 Task: Check deleted repositories of the organization "ryshabh2k".
Action: Mouse moved to (1365, 135)
Screenshot: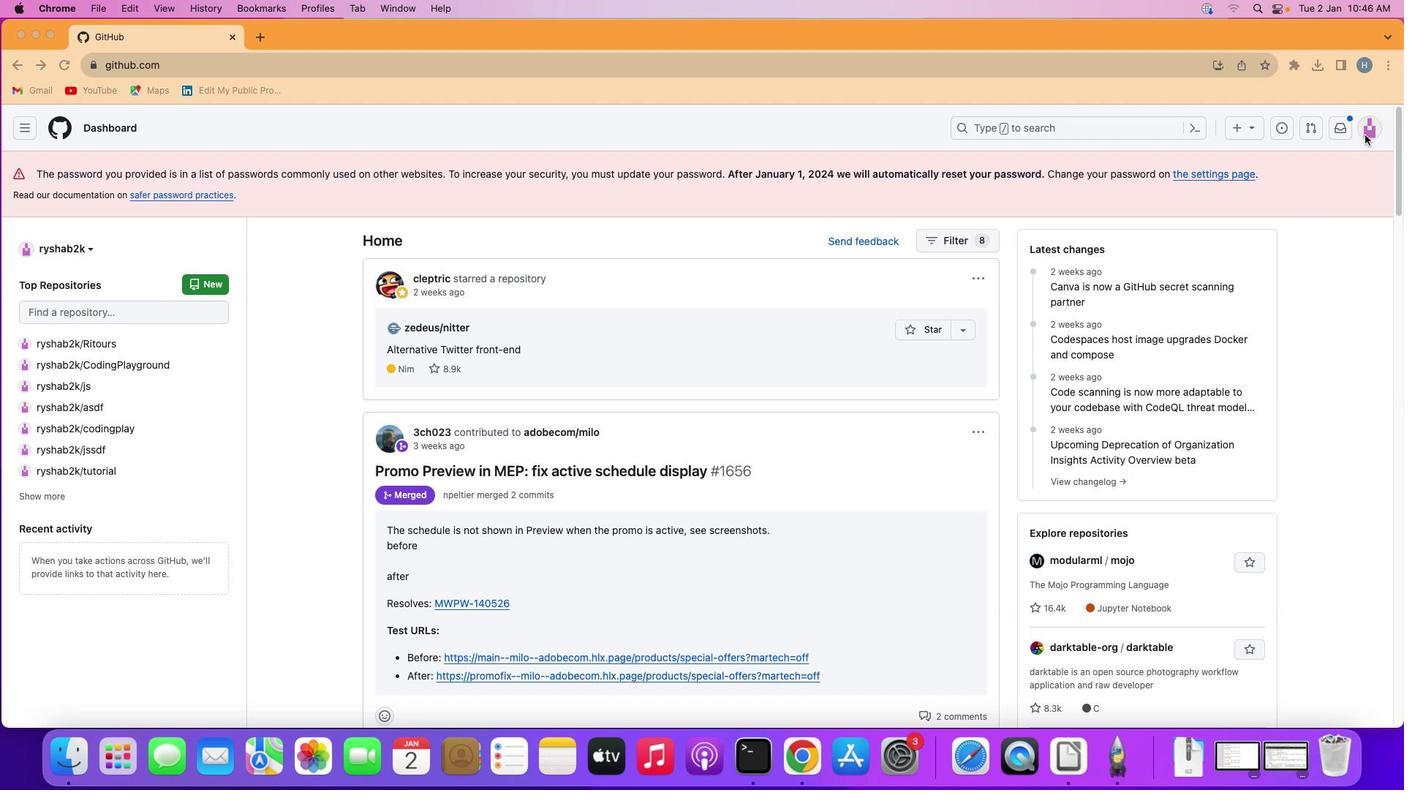 
Action: Mouse pressed left at (1365, 135)
Screenshot: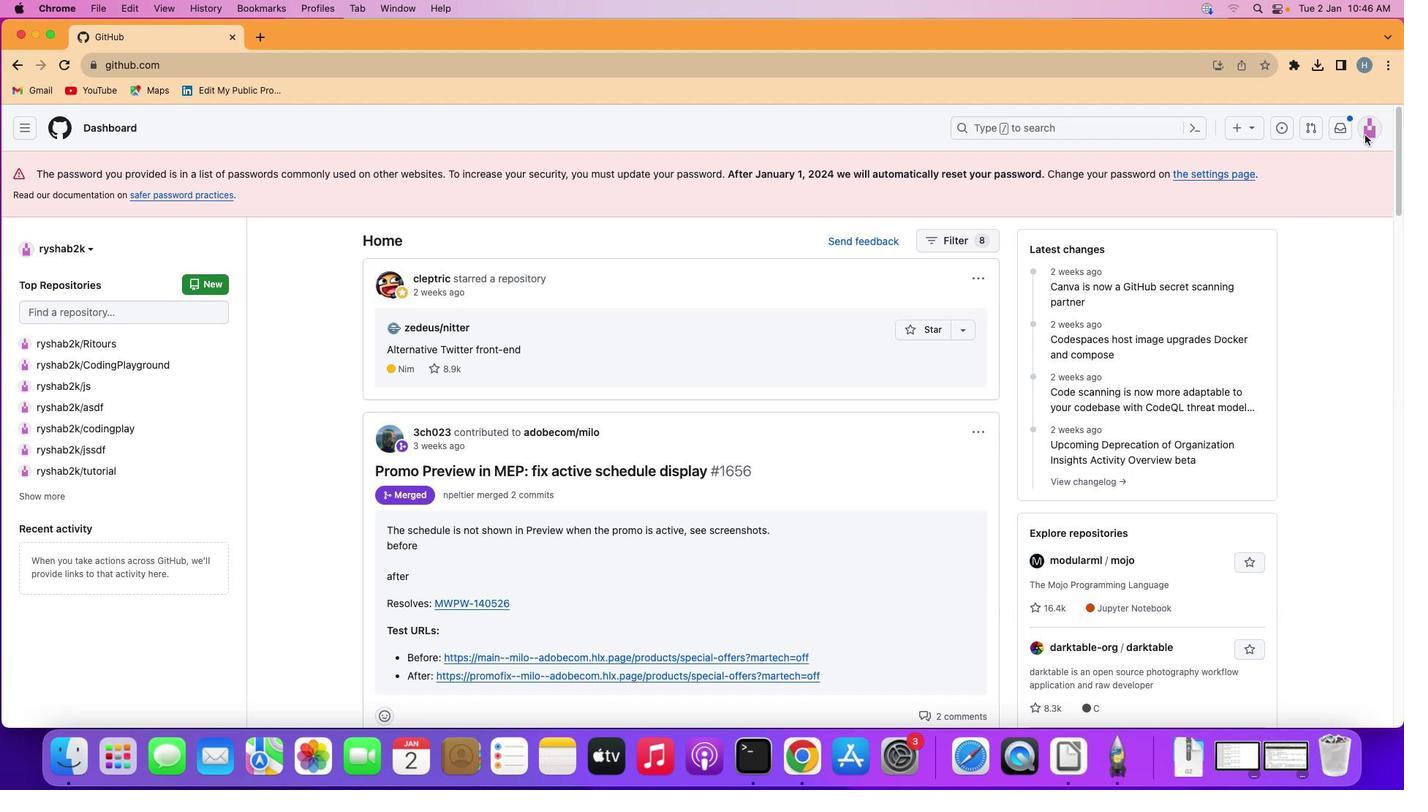 
Action: Mouse moved to (1370, 127)
Screenshot: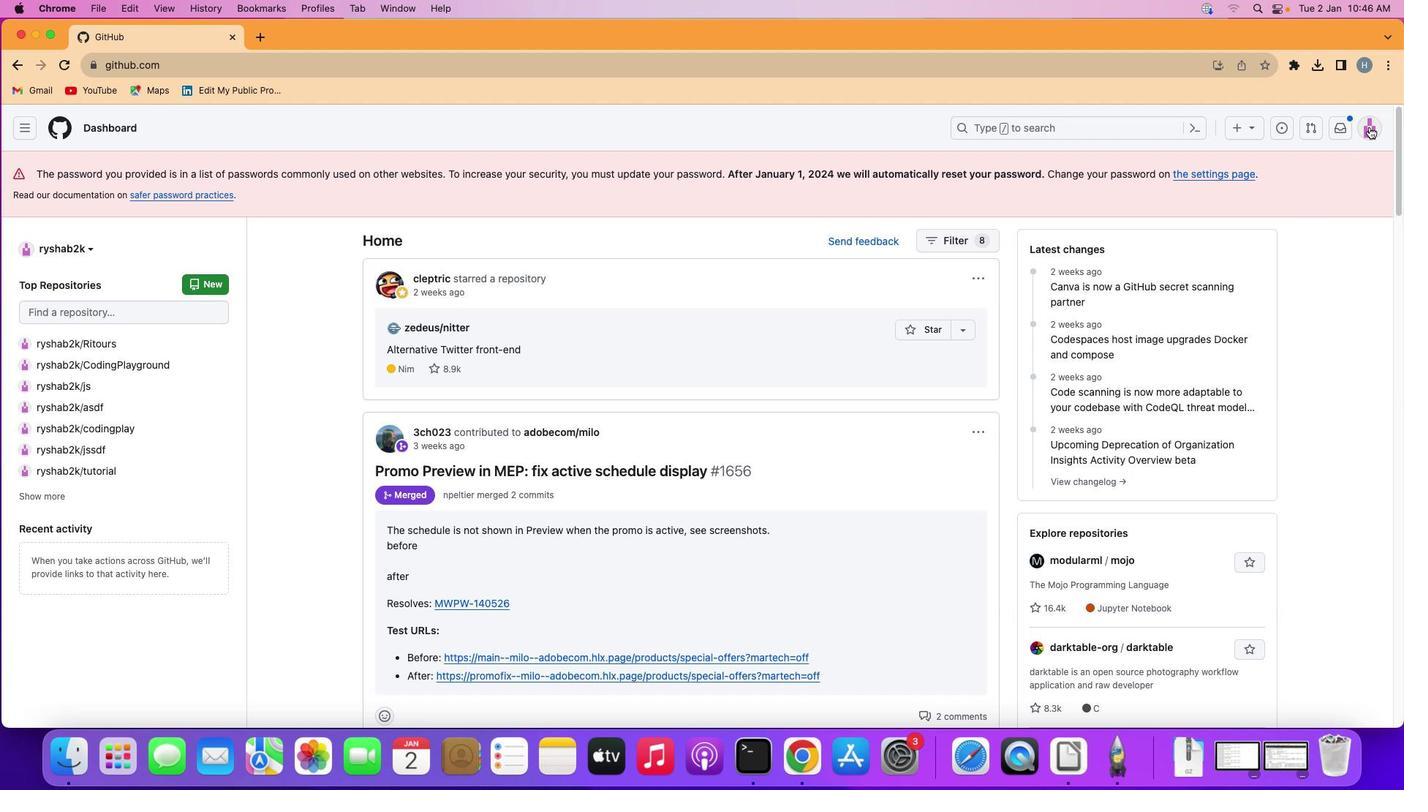 
Action: Mouse pressed left at (1370, 127)
Screenshot: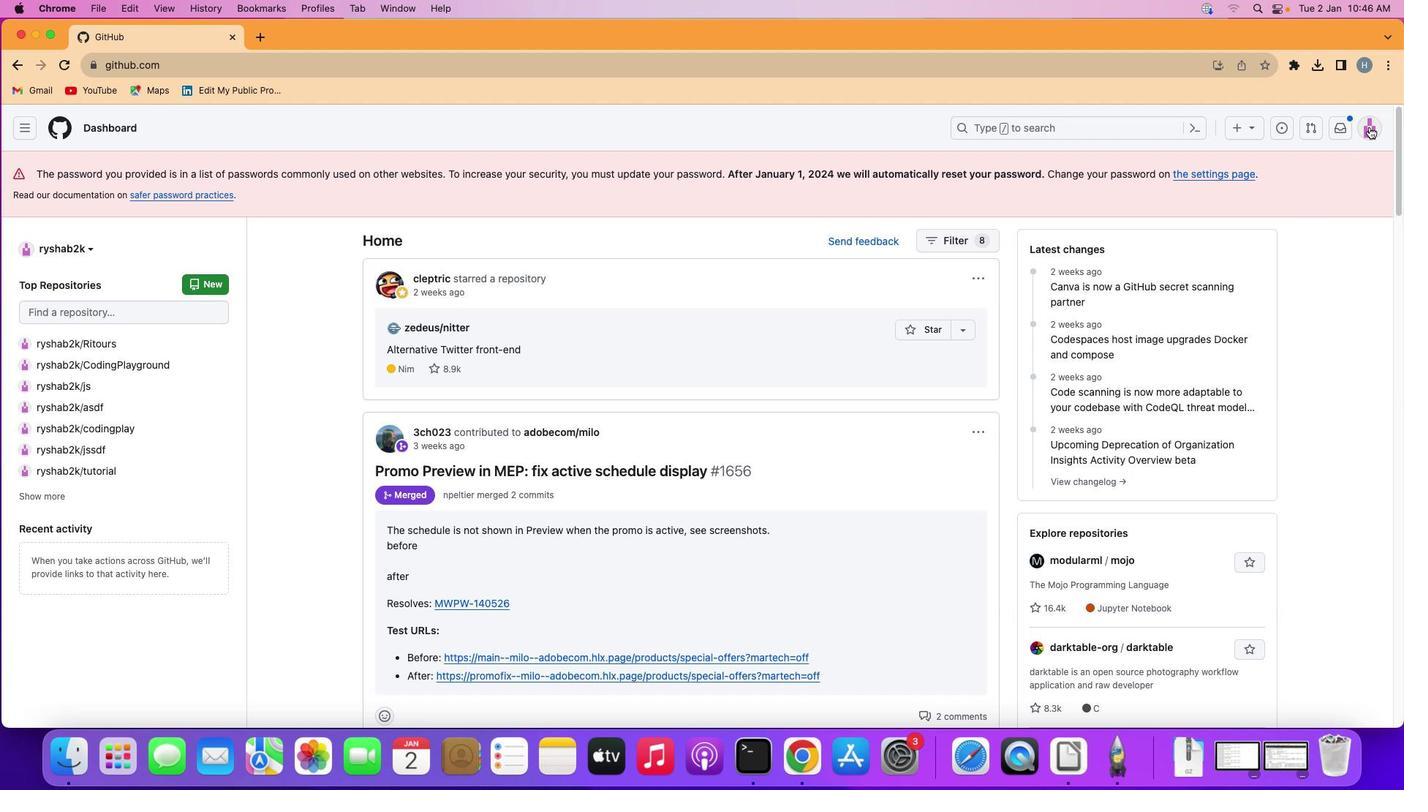 
Action: Mouse moved to (1294, 307)
Screenshot: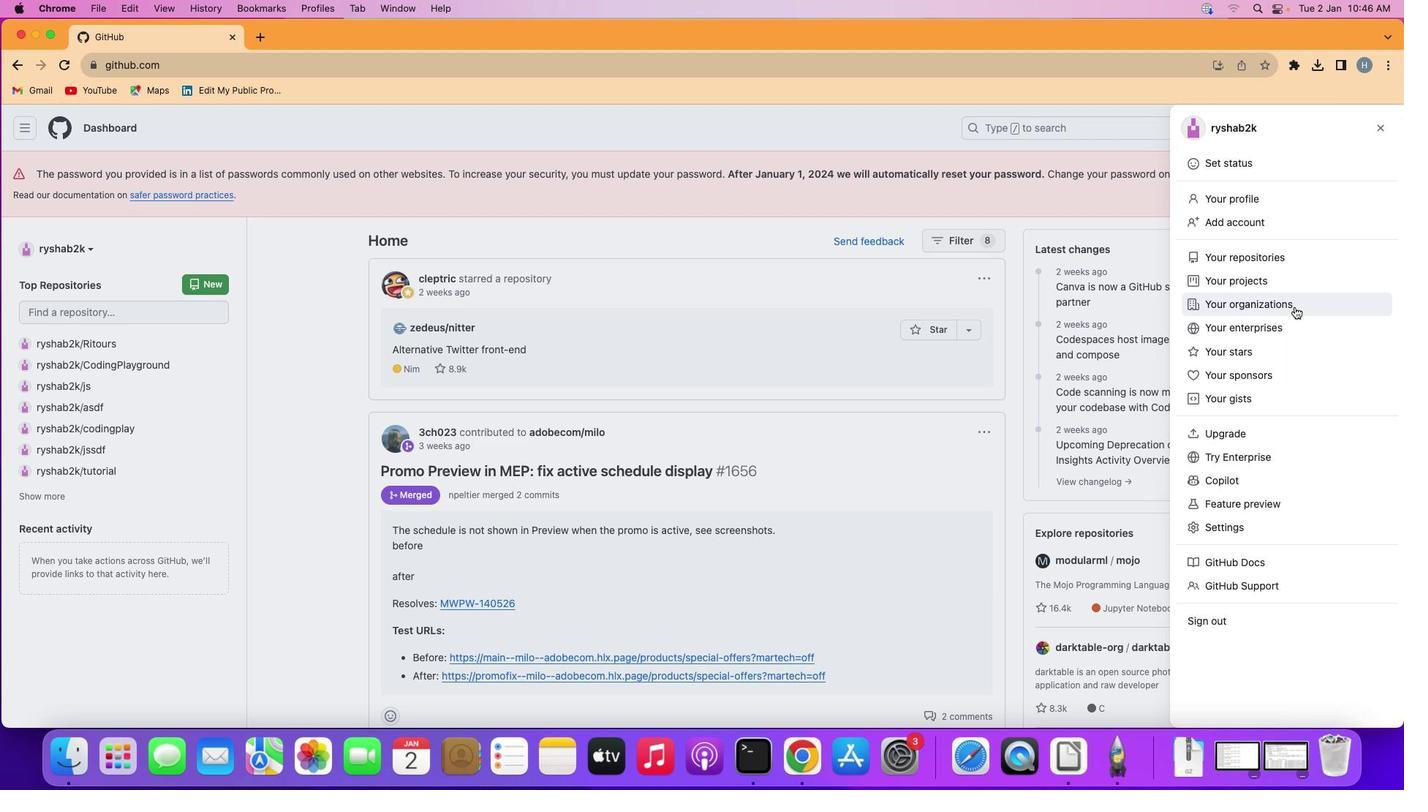 
Action: Mouse pressed left at (1294, 307)
Screenshot: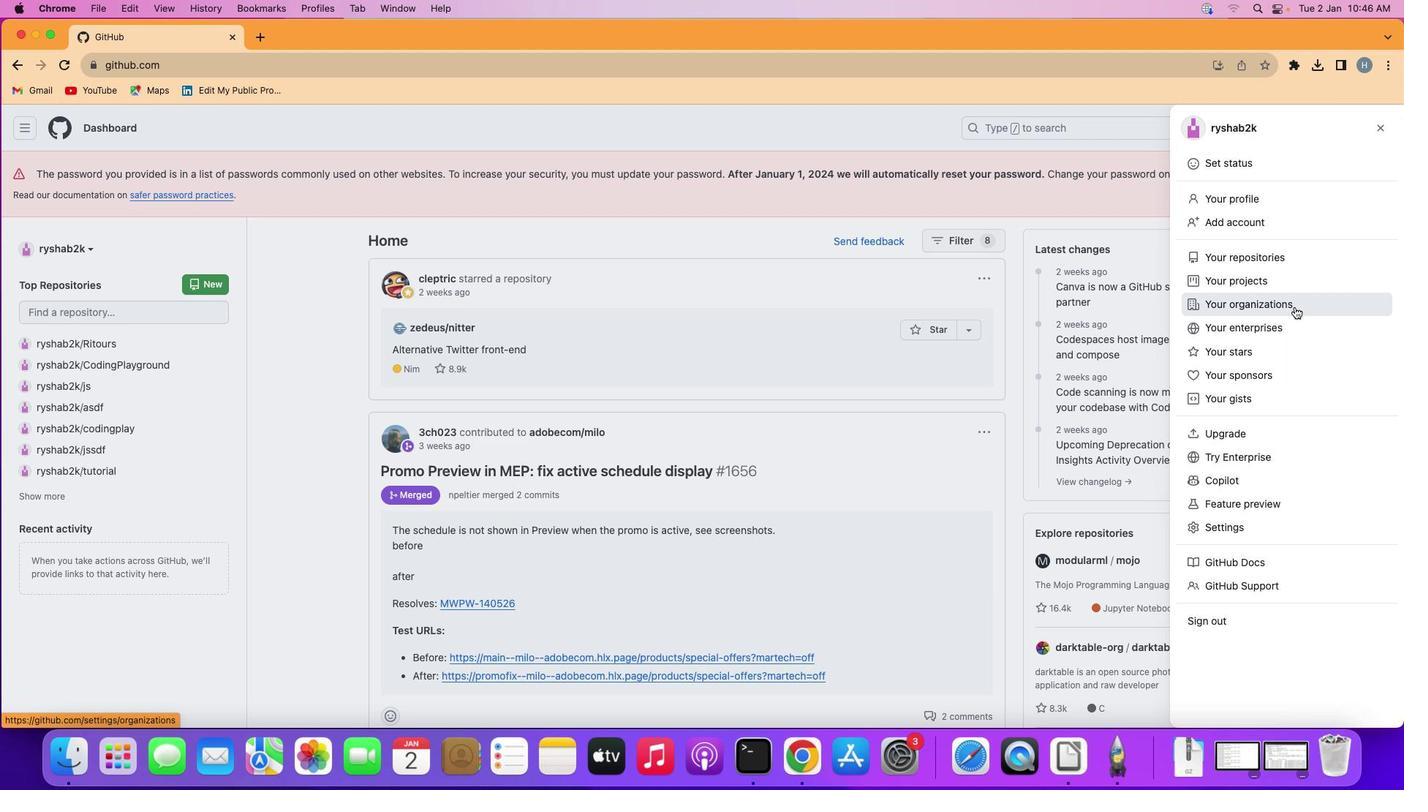 
Action: Mouse moved to (1066, 351)
Screenshot: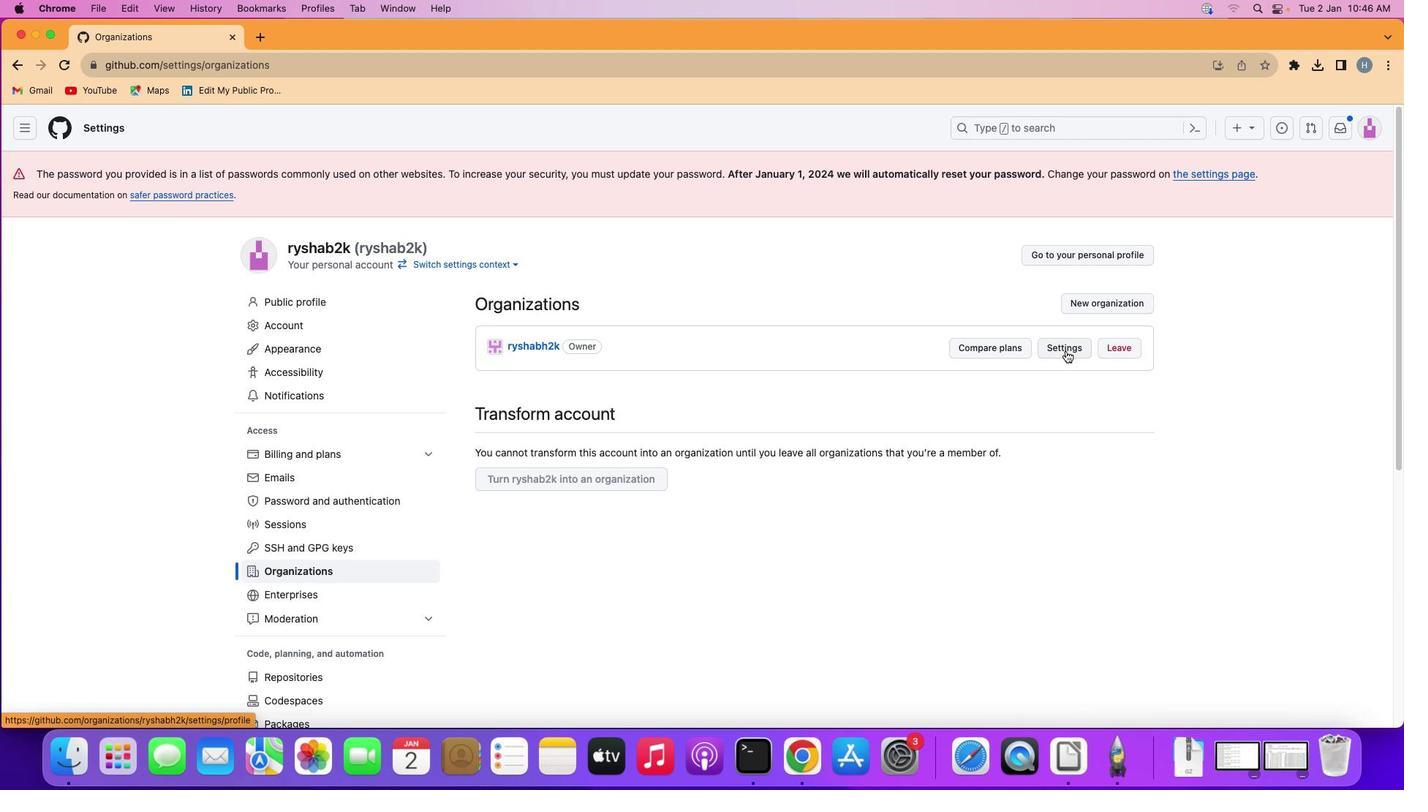
Action: Mouse pressed left at (1066, 351)
Screenshot: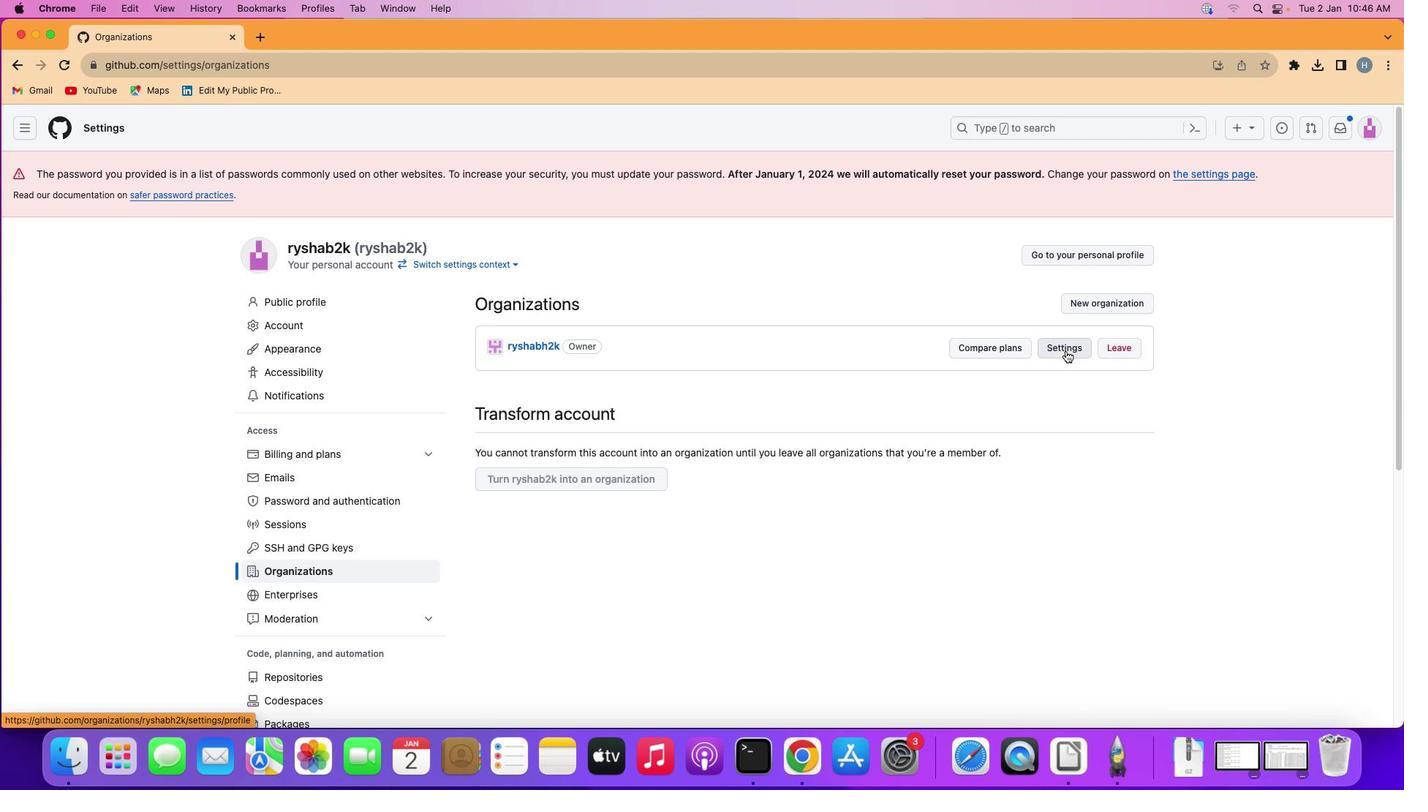 
Action: Mouse moved to (455, 611)
Screenshot: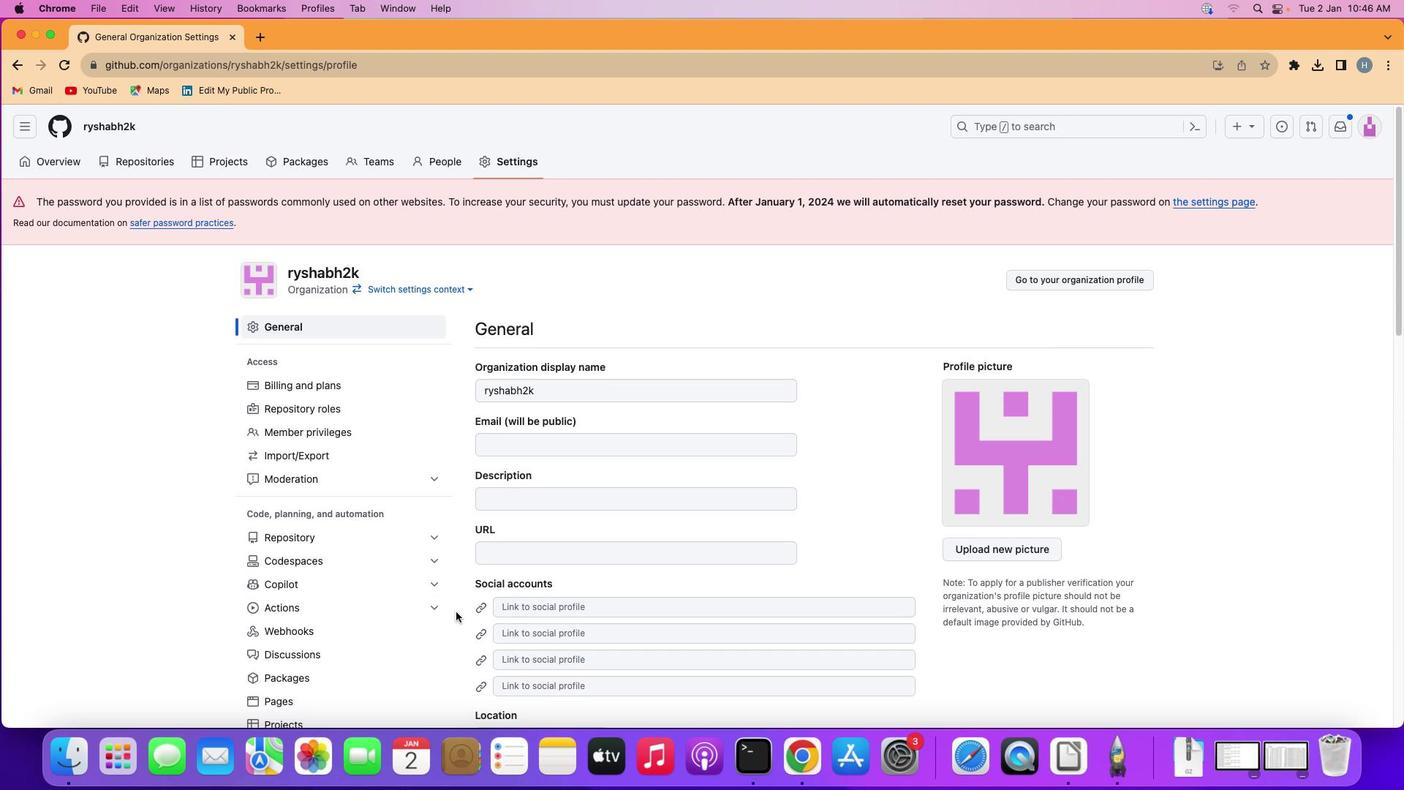 
Action: Mouse scrolled (455, 611) with delta (0, 0)
Screenshot: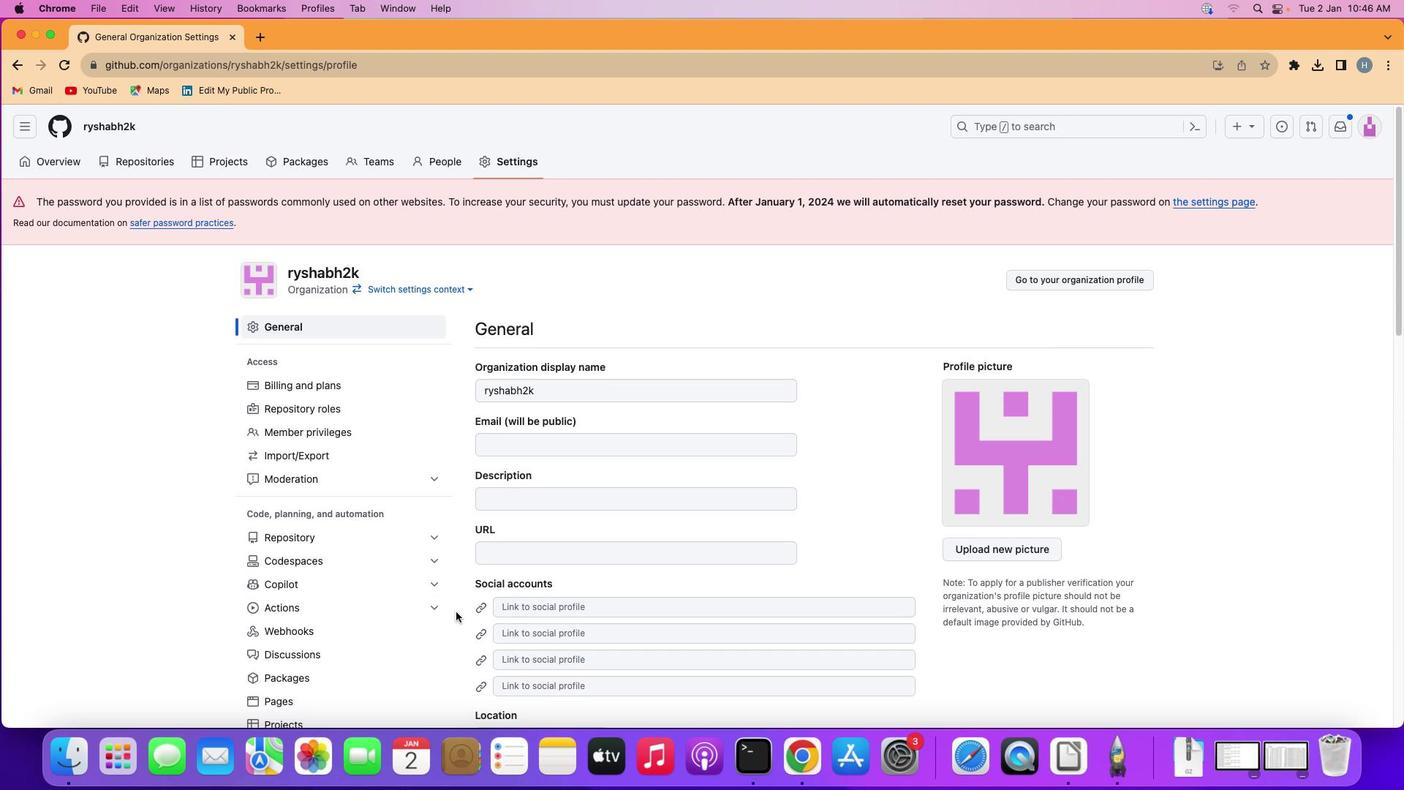
Action: Mouse moved to (456, 611)
Screenshot: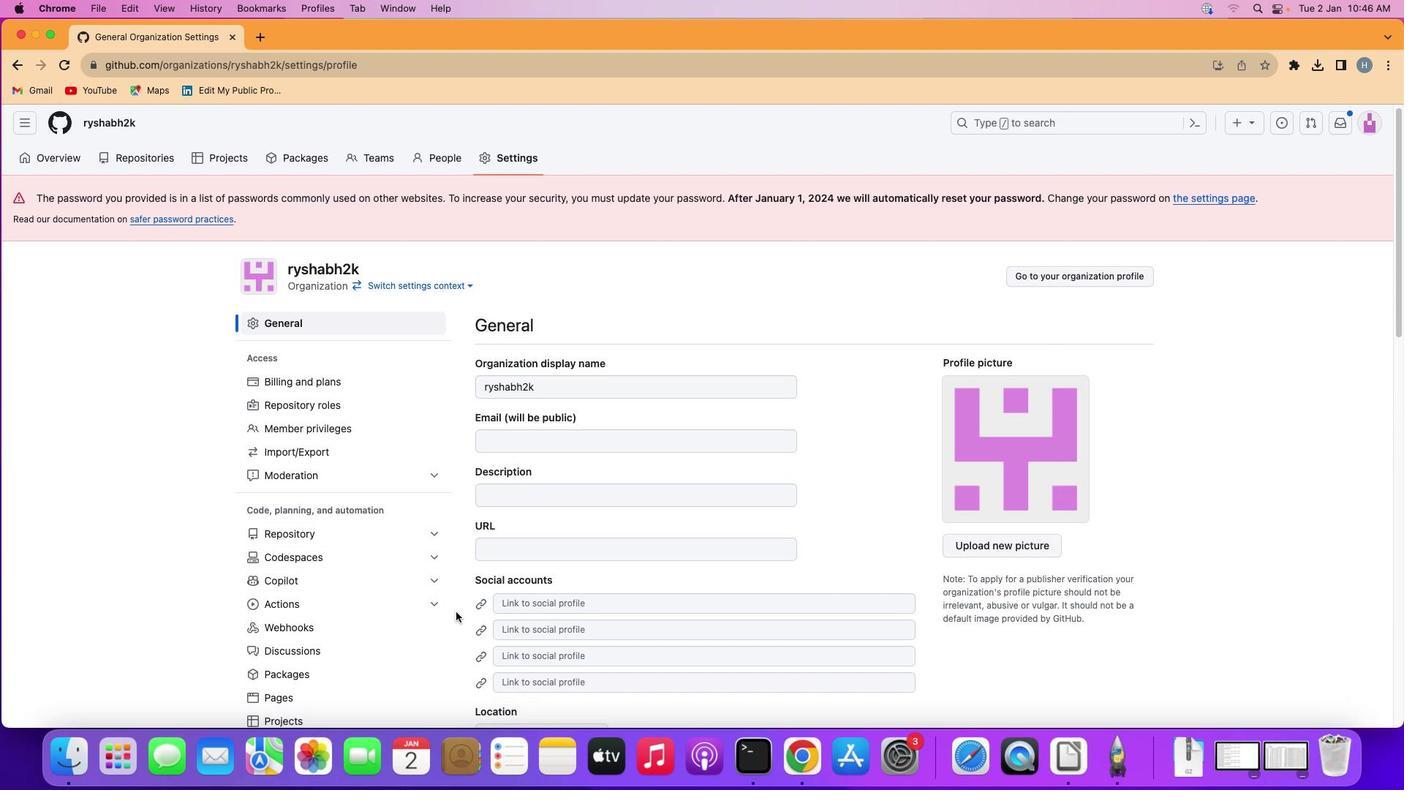 
Action: Mouse scrolled (456, 611) with delta (0, 0)
Screenshot: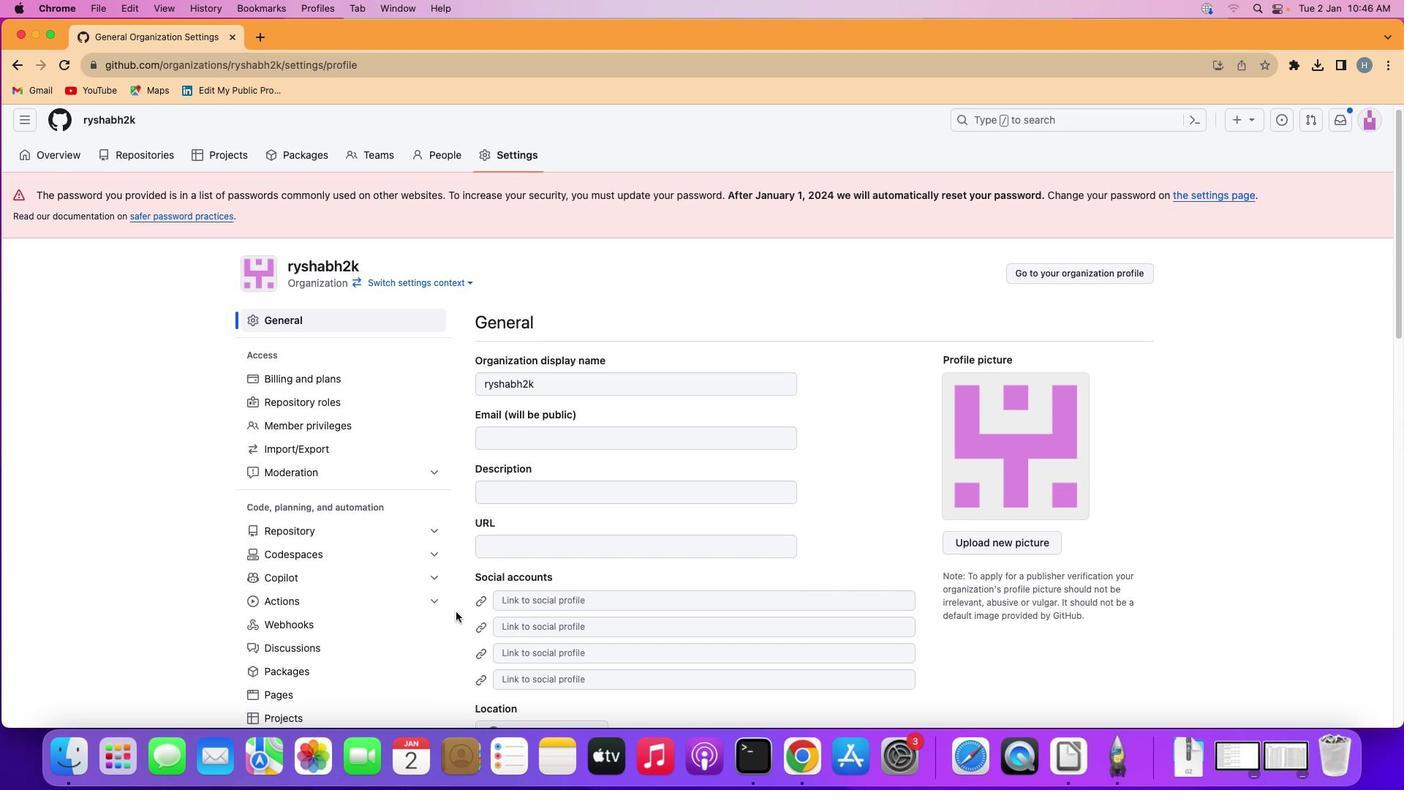 
Action: Mouse moved to (457, 611)
Screenshot: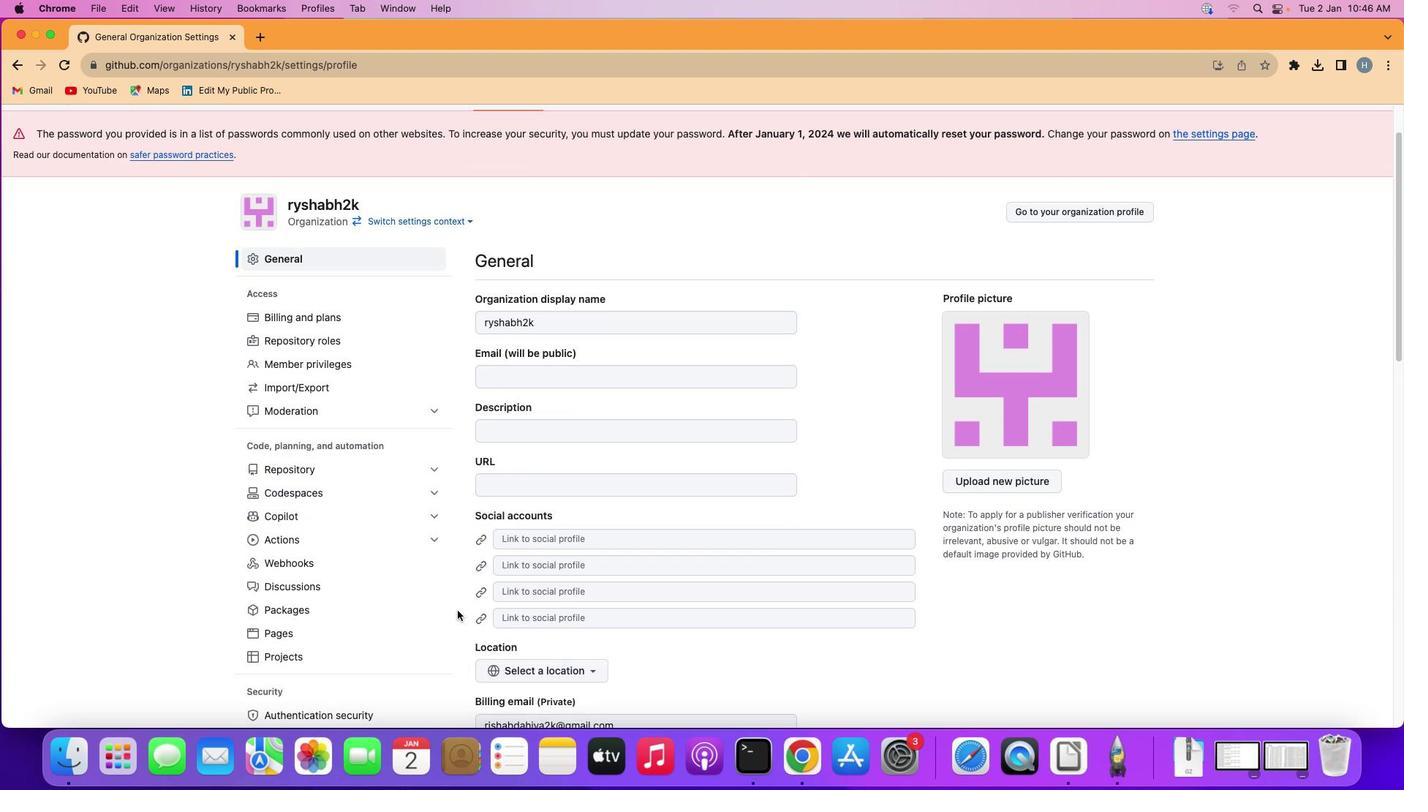 
Action: Mouse scrolled (457, 611) with delta (0, 0)
Screenshot: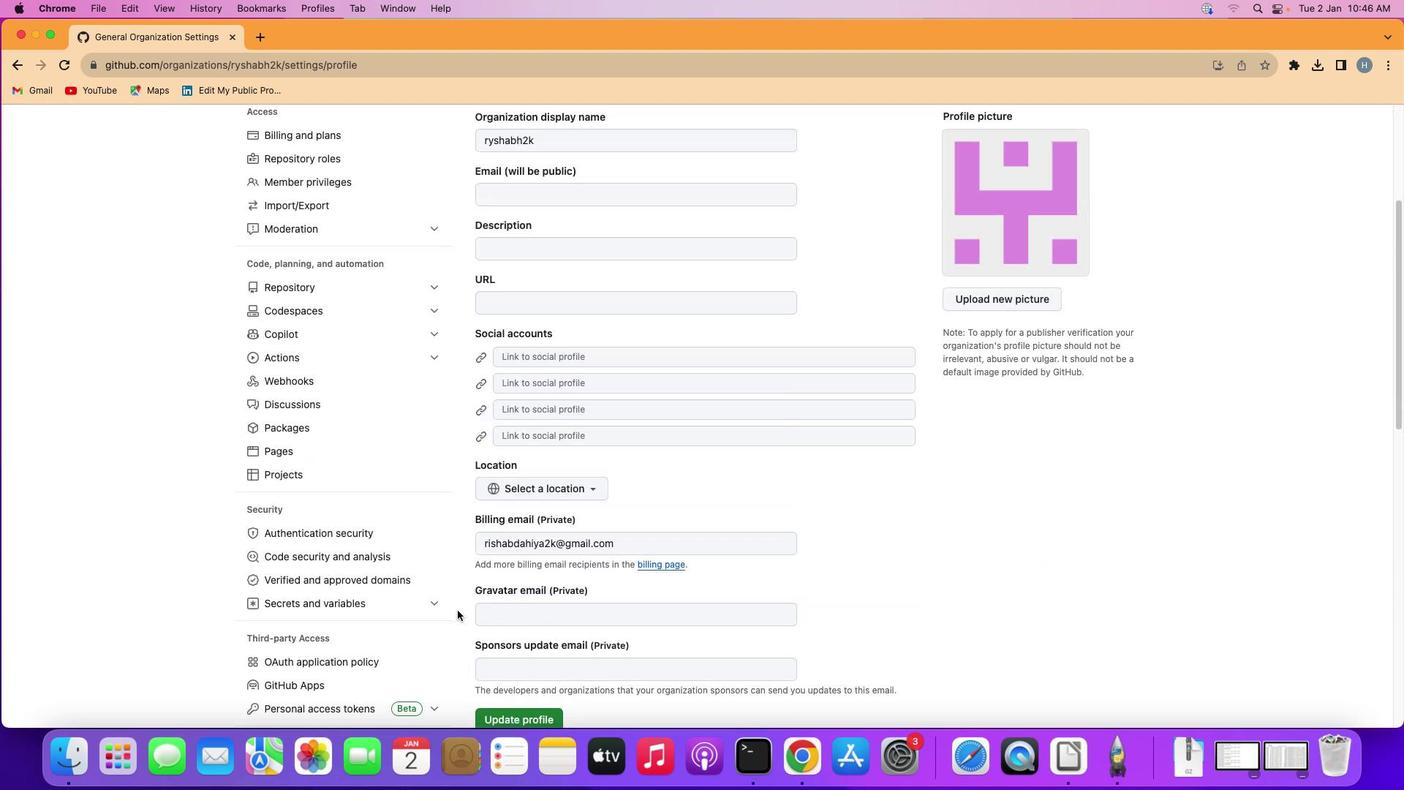 
Action: Mouse scrolled (457, 611) with delta (0, -2)
Screenshot: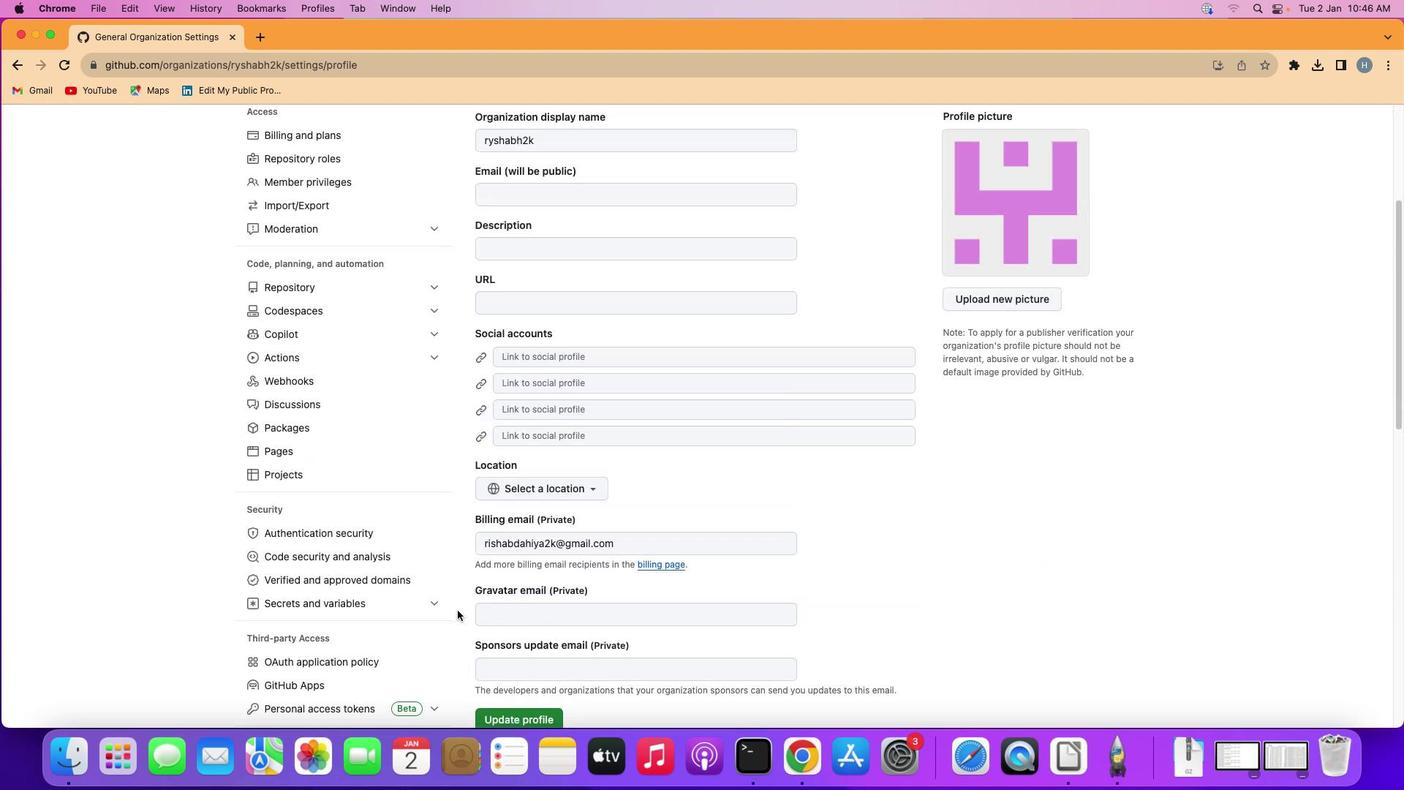 
Action: Mouse scrolled (457, 611) with delta (0, -2)
Screenshot: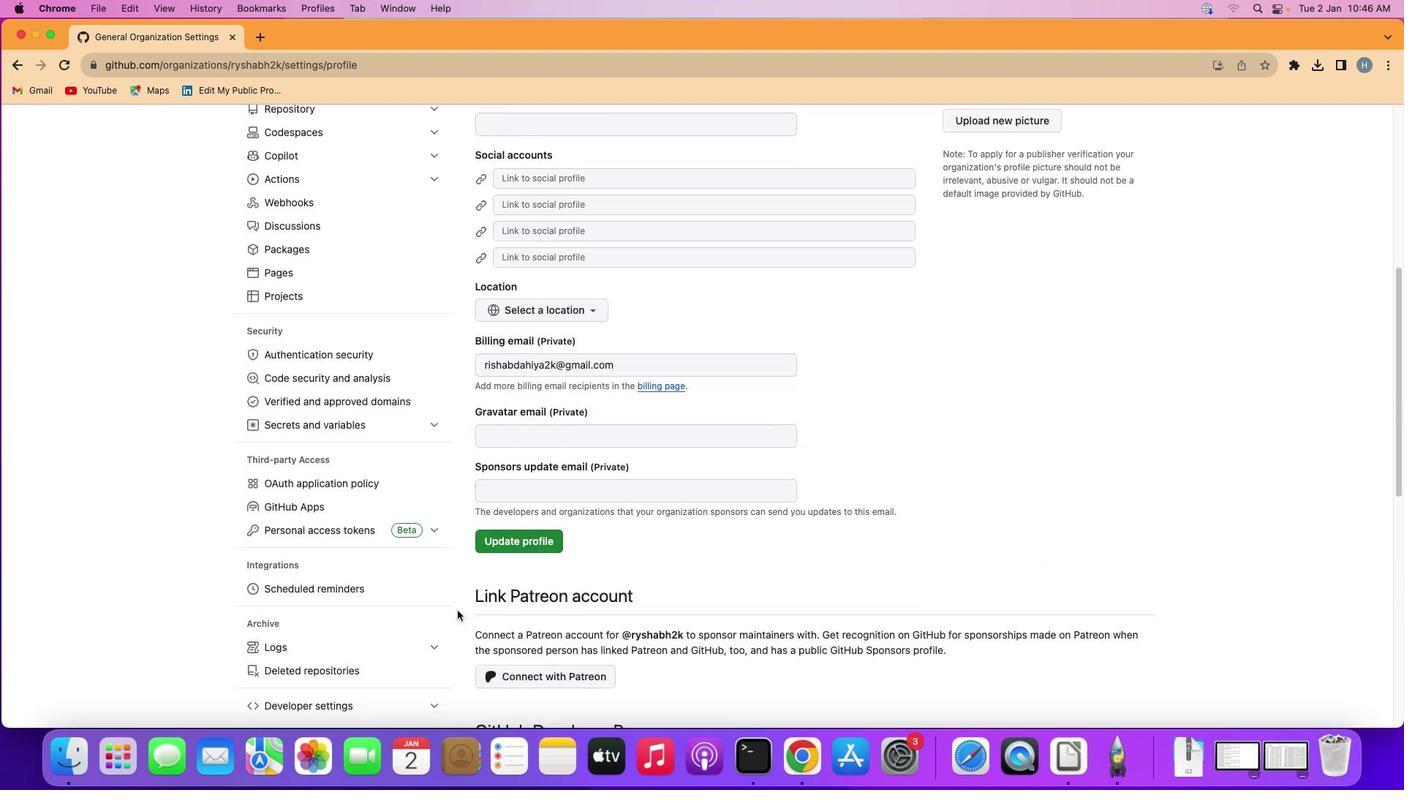
Action: Mouse scrolled (457, 611) with delta (0, -4)
Screenshot: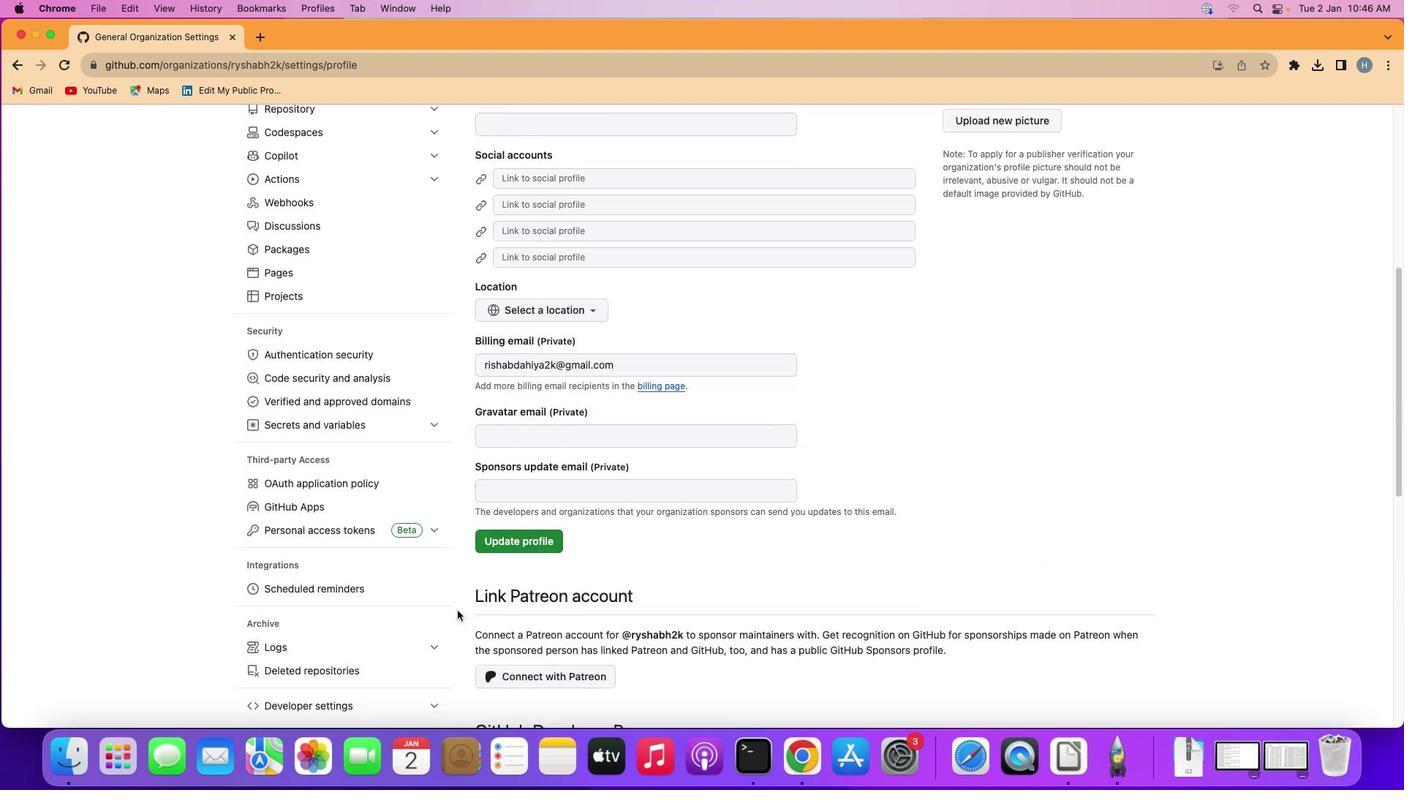 
Action: Mouse moved to (457, 610)
Screenshot: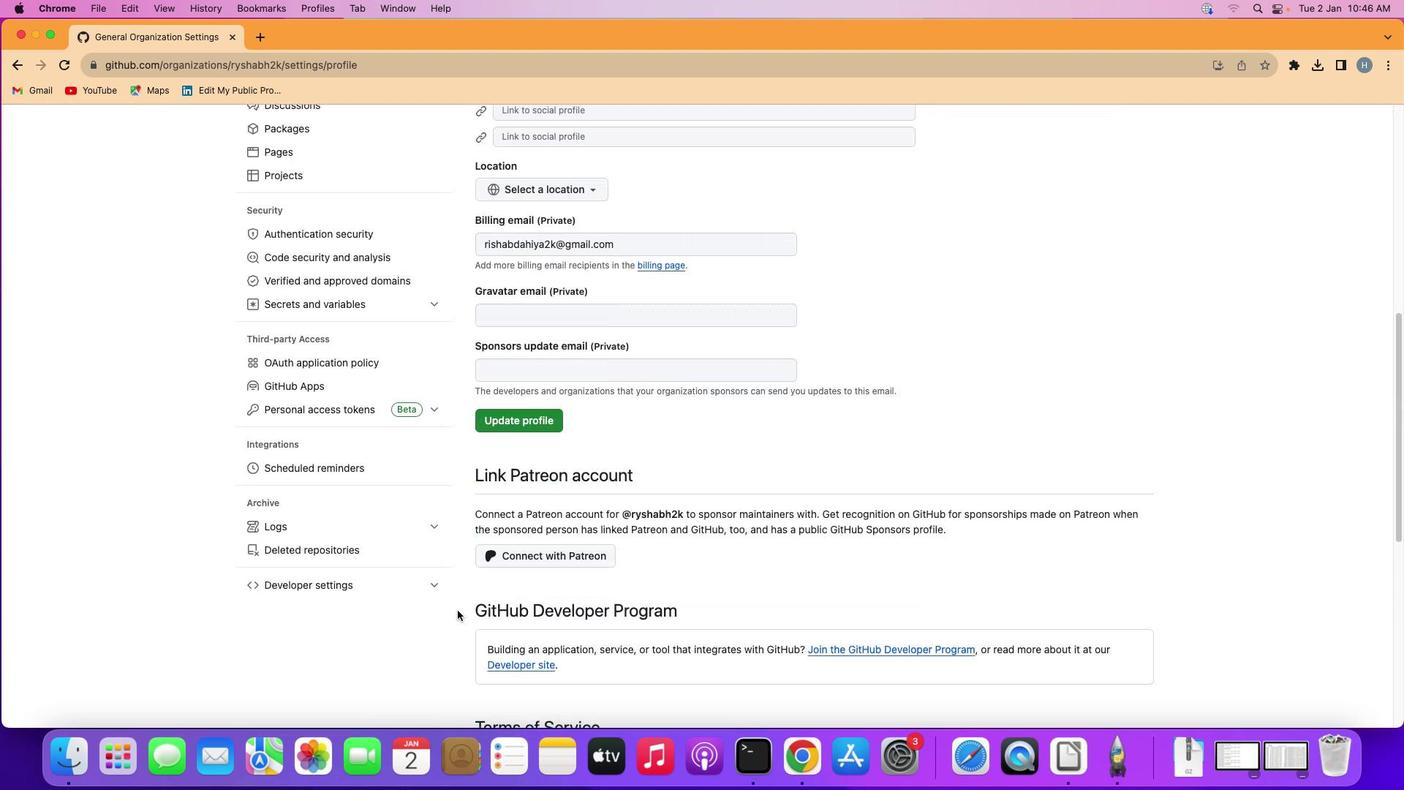 
Action: Mouse scrolled (457, 610) with delta (0, -4)
Screenshot: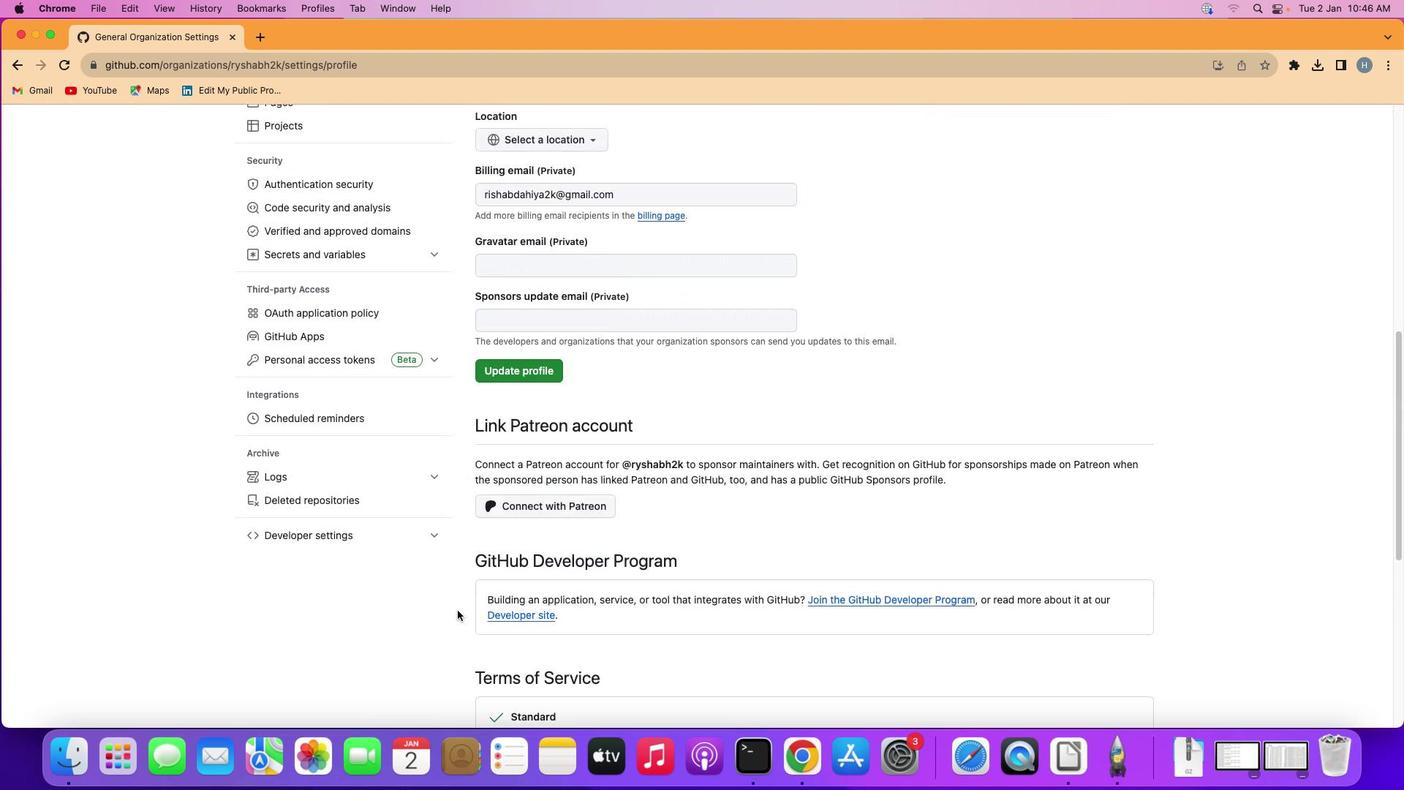 
Action: Mouse moved to (457, 608)
Screenshot: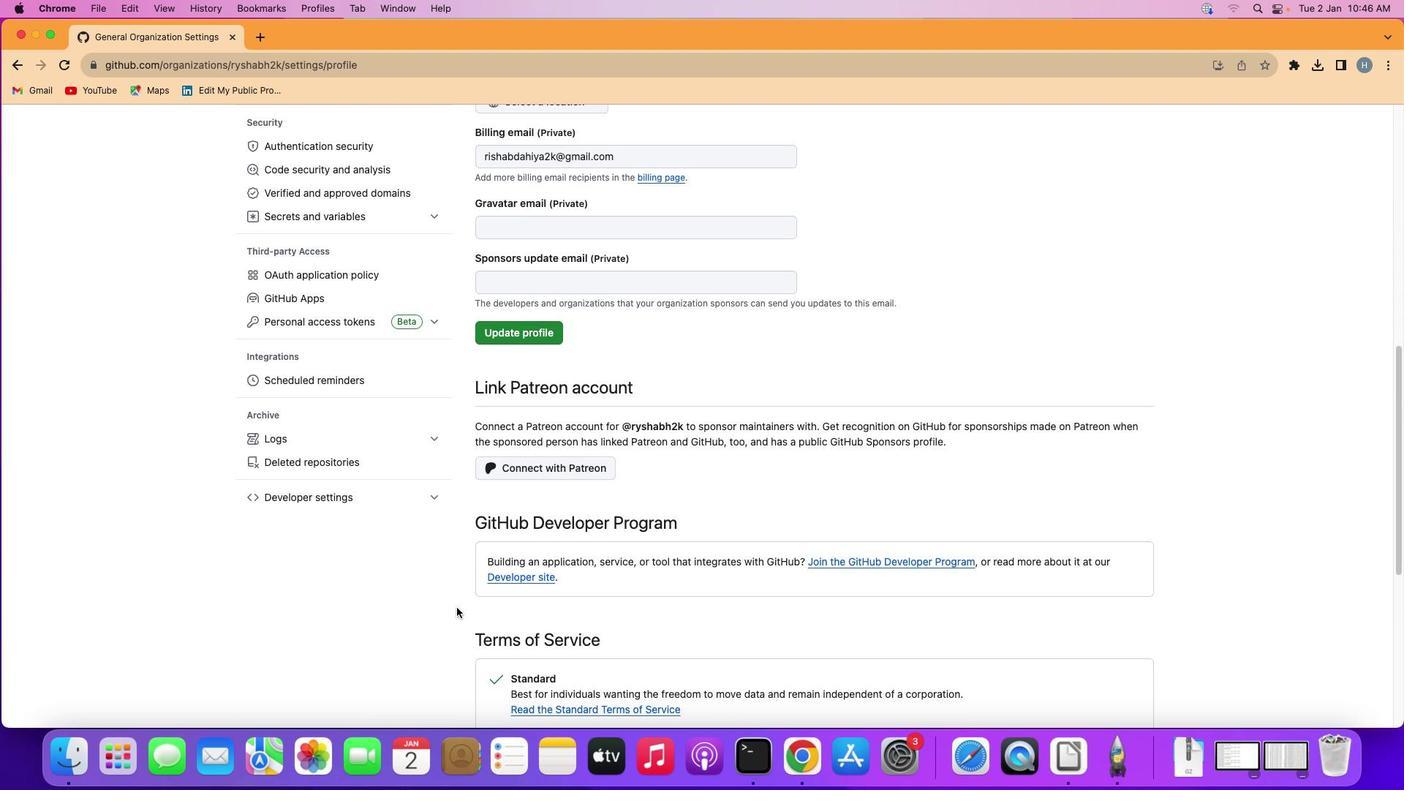 
Action: Mouse scrolled (457, 608) with delta (0, 0)
Screenshot: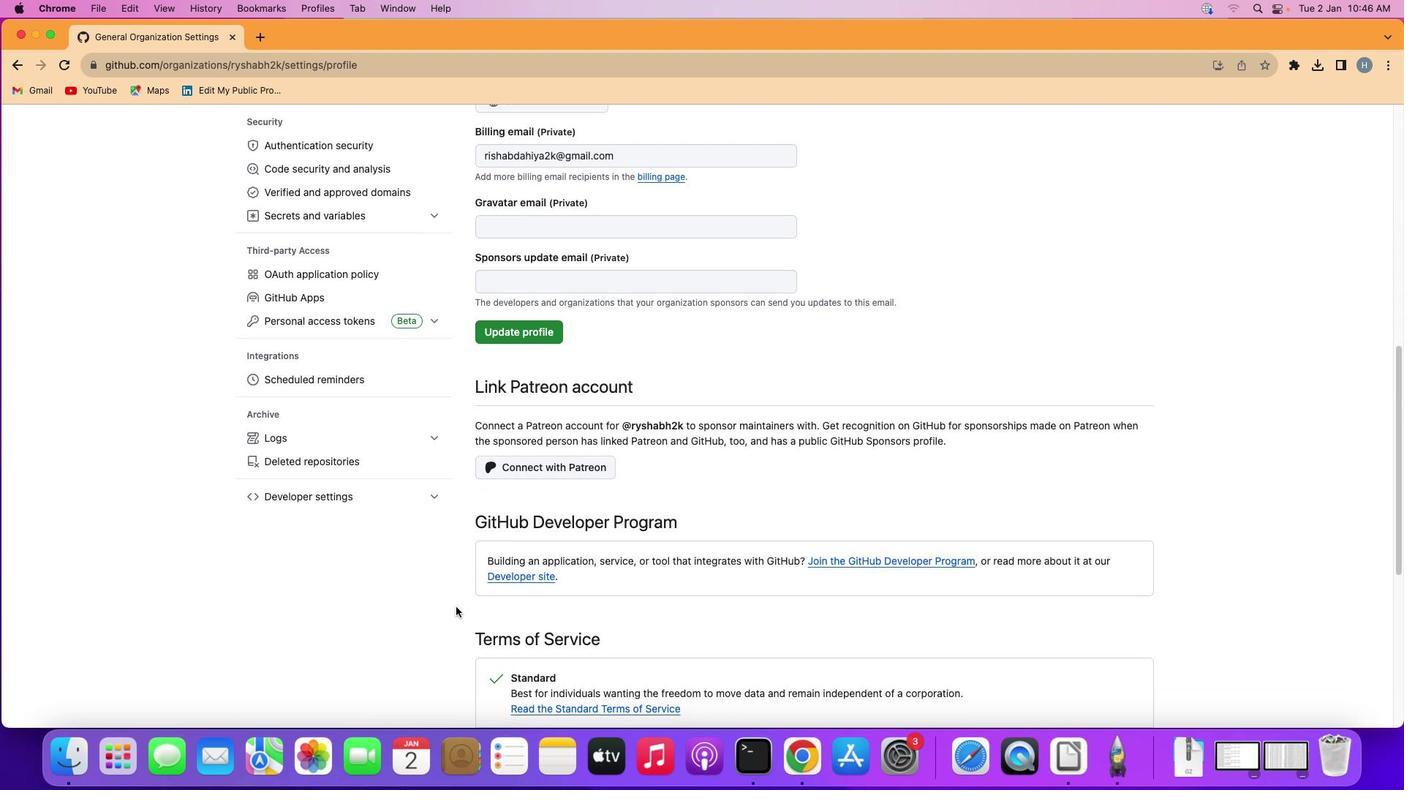 
Action: Mouse moved to (335, 456)
Screenshot: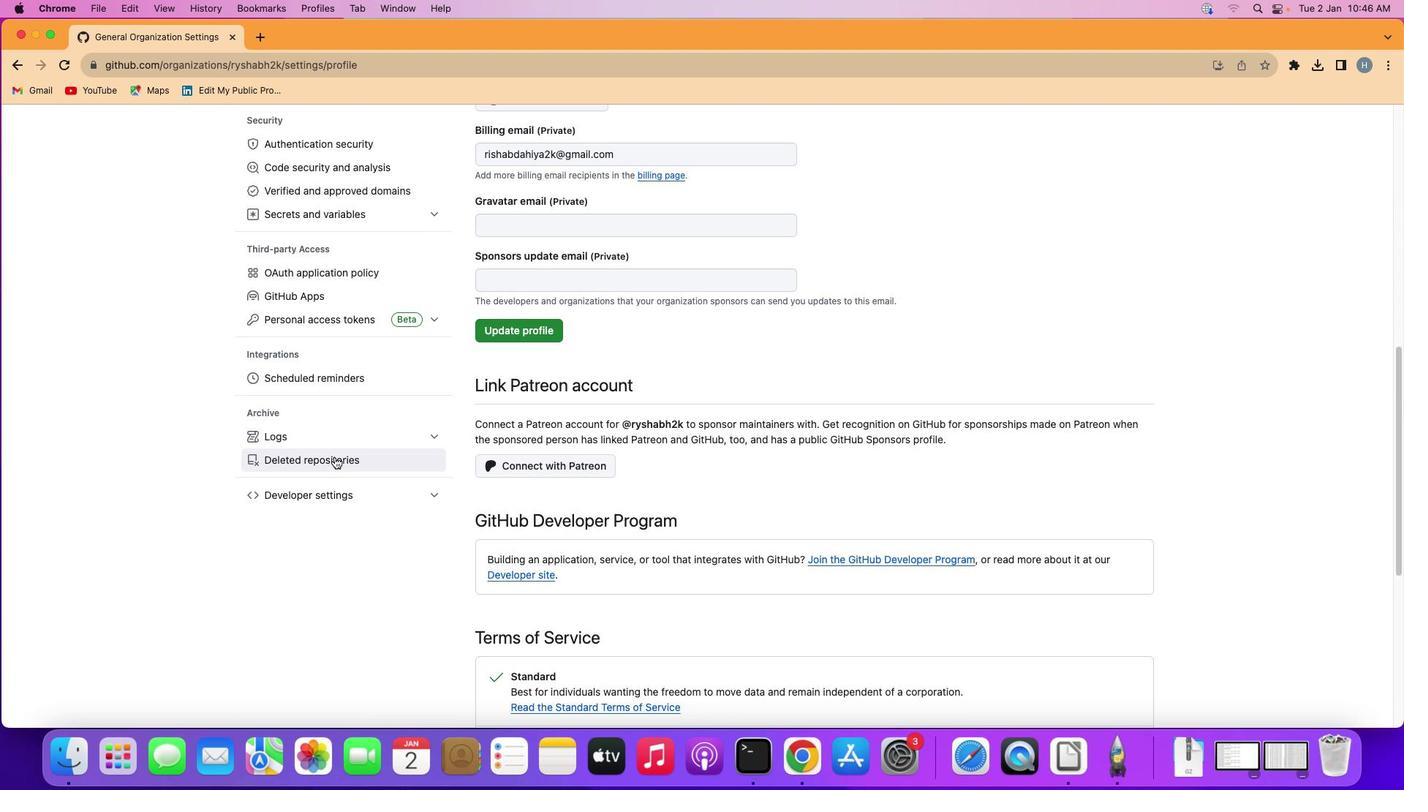 
Action: Mouse pressed left at (335, 456)
Screenshot: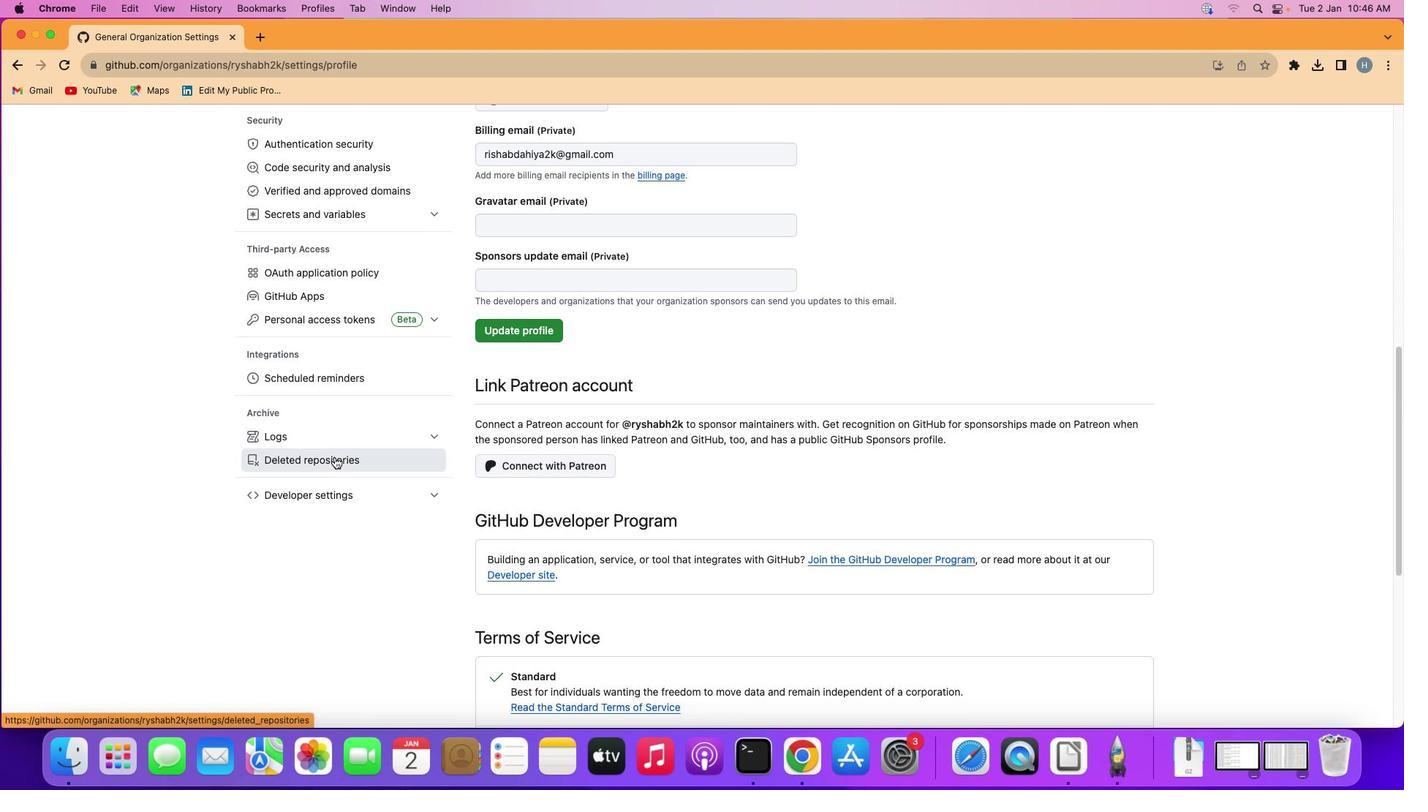 
